 Task: Organize and review contacts in Microsoft Outlook by their categories.
Action: Mouse moved to (20, 109)
Screenshot: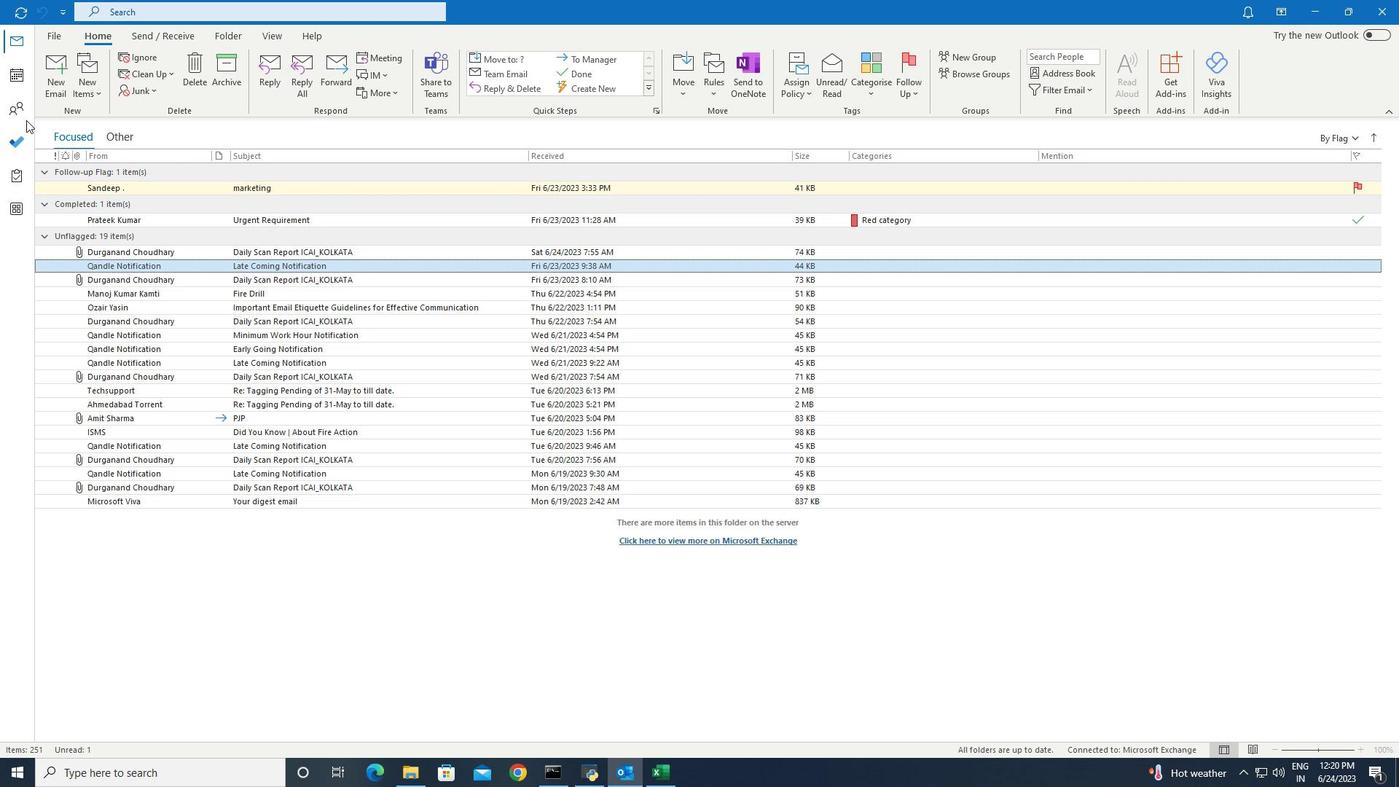 
Action: Mouse pressed left at (20, 109)
Screenshot: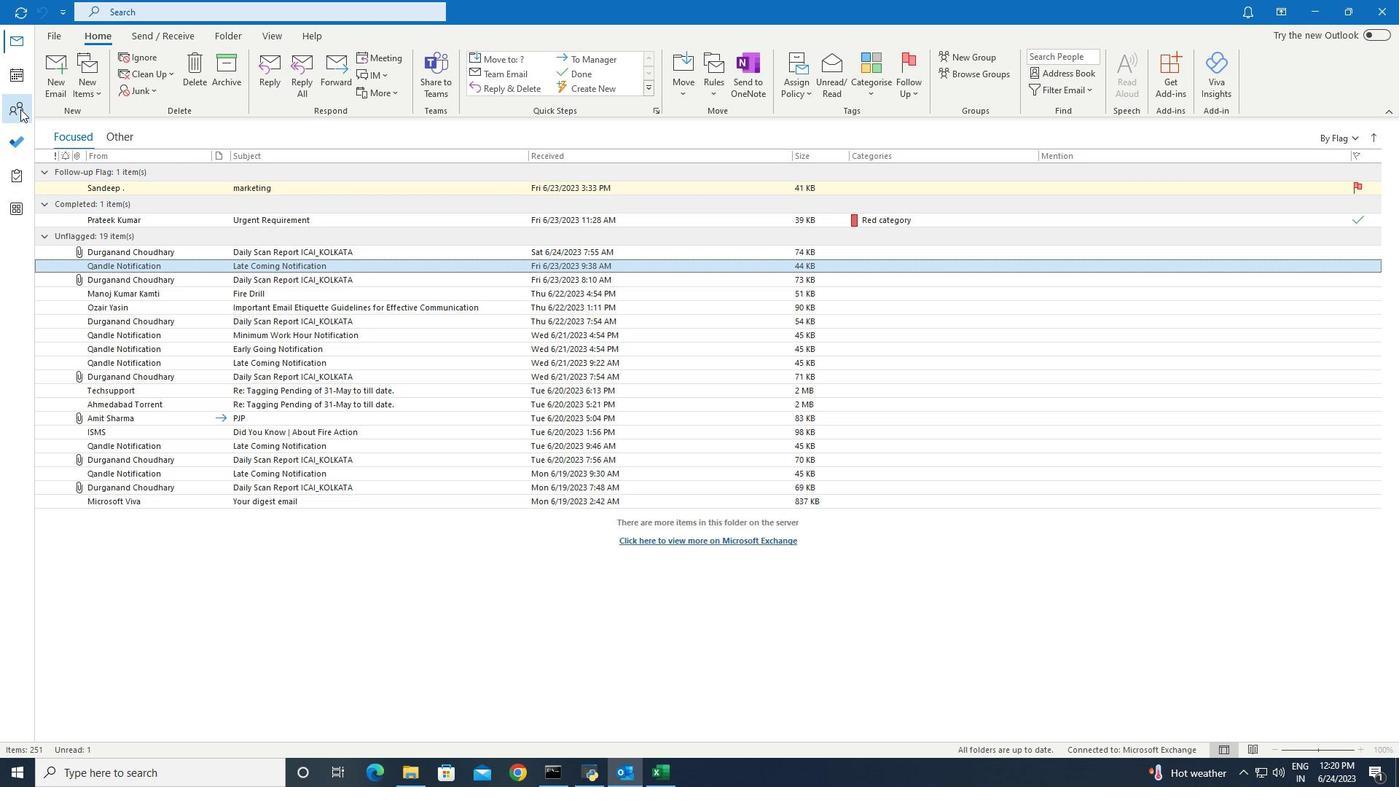 
Action: Mouse moved to (276, 35)
Screenshot: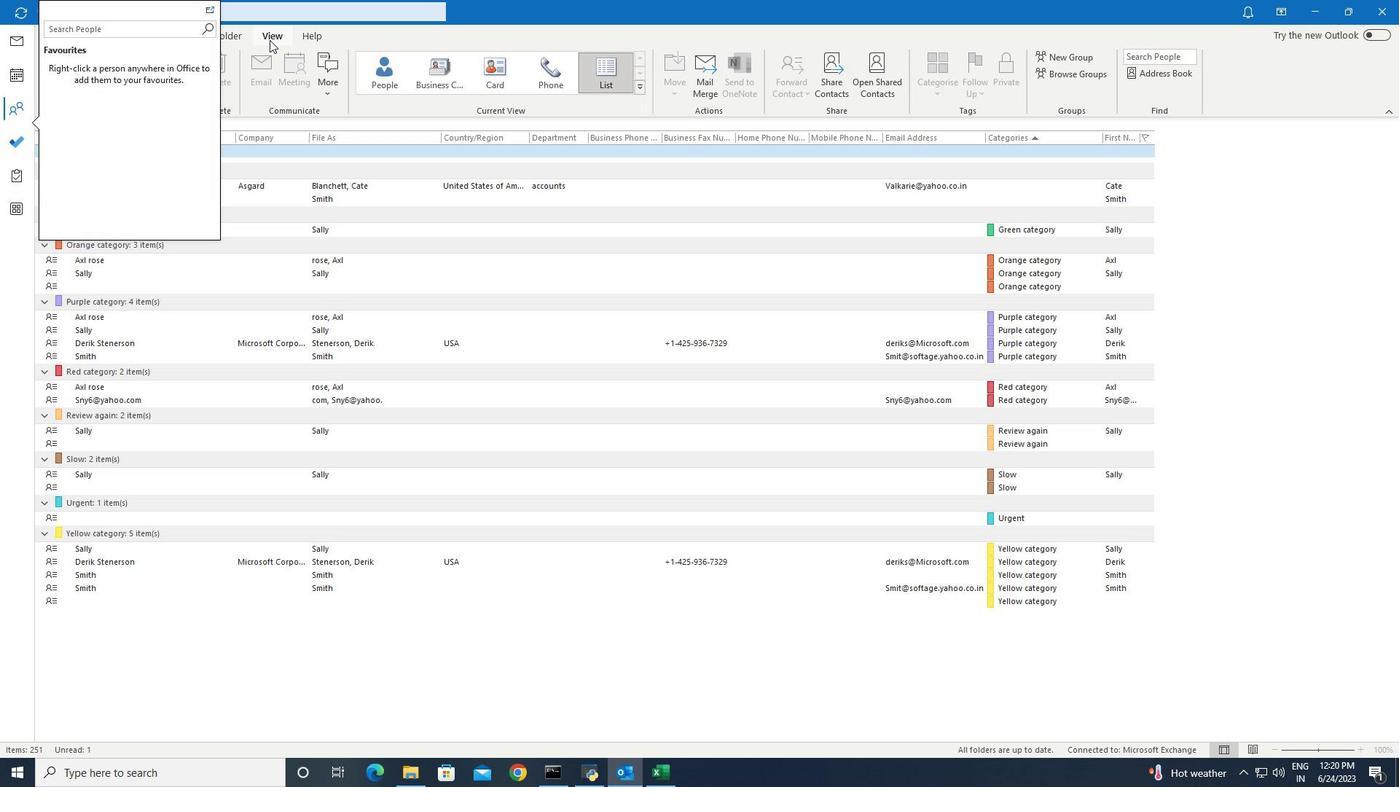 
Action: Mouse pressed left at (276, 35)
Screenshot: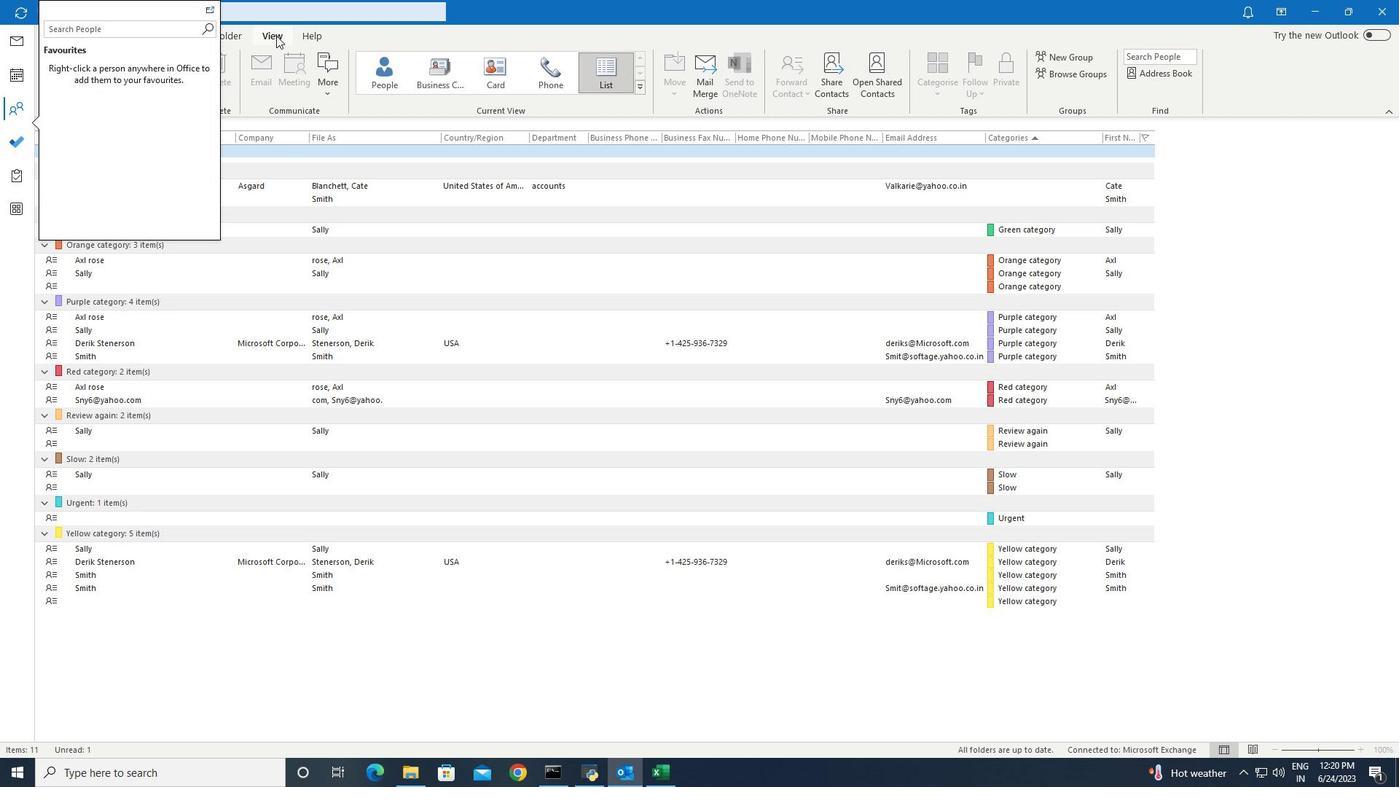 
Action: Mouse moved to (289, 64)
Screenshot: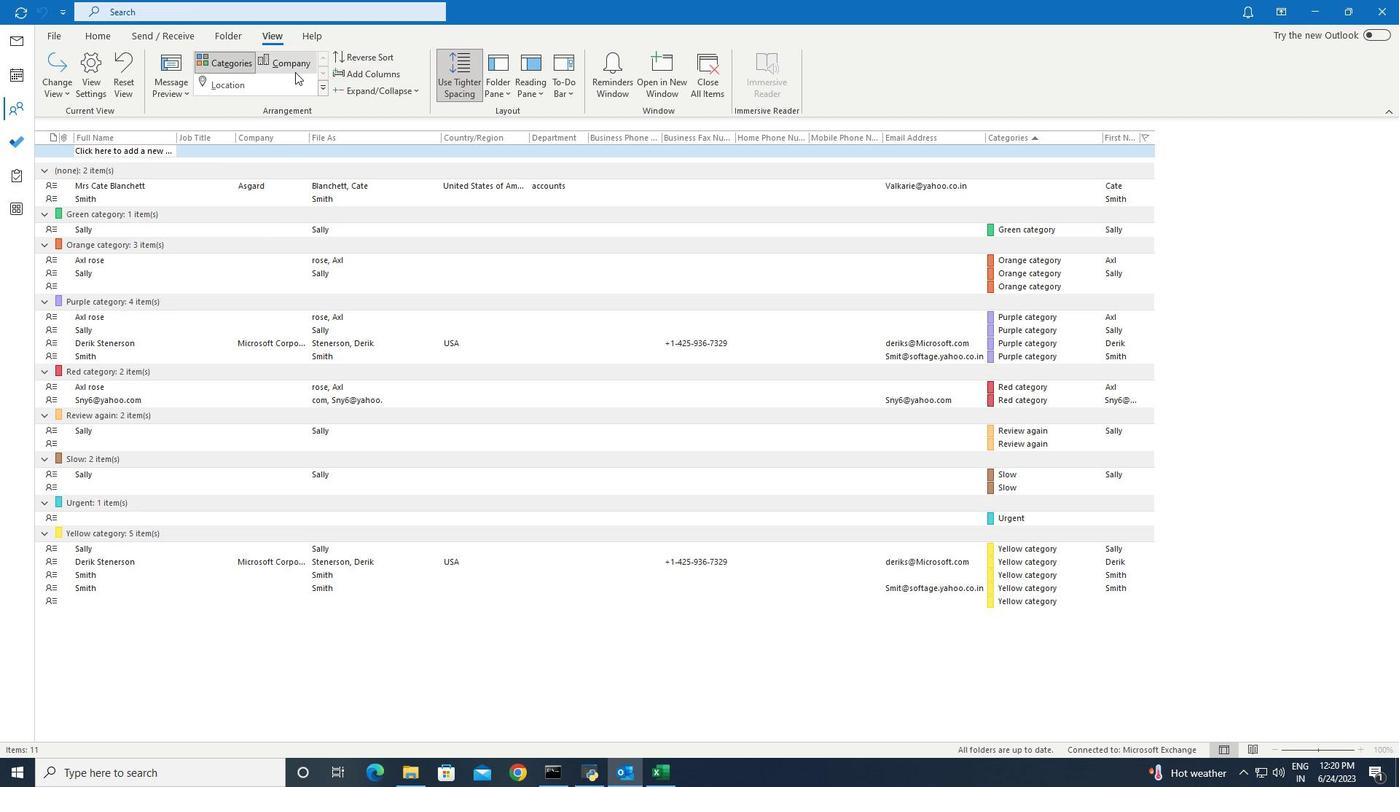 
Action: Mouse pressed left at (289, 64)
Screenshot: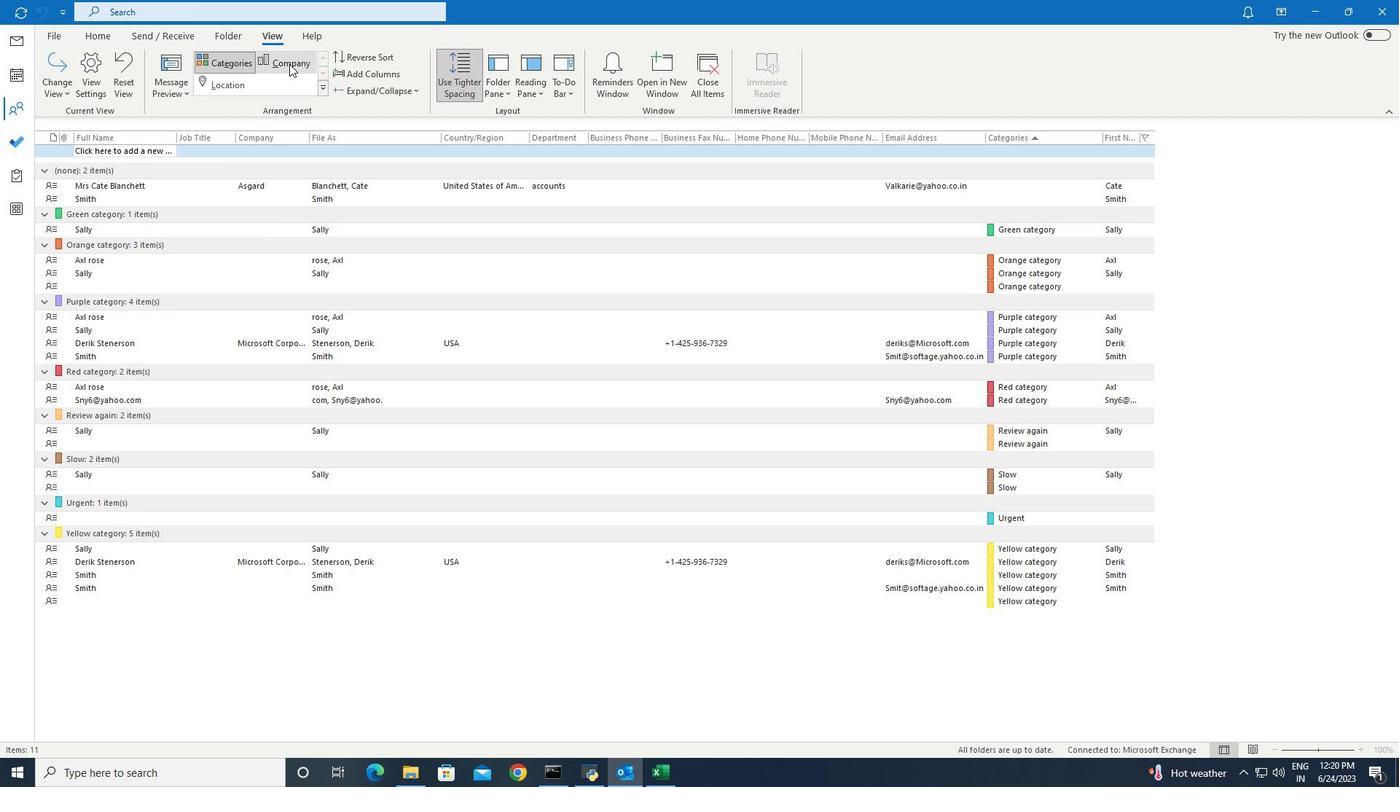 
Action: Mouse moved to (290, 69)
Screenshot: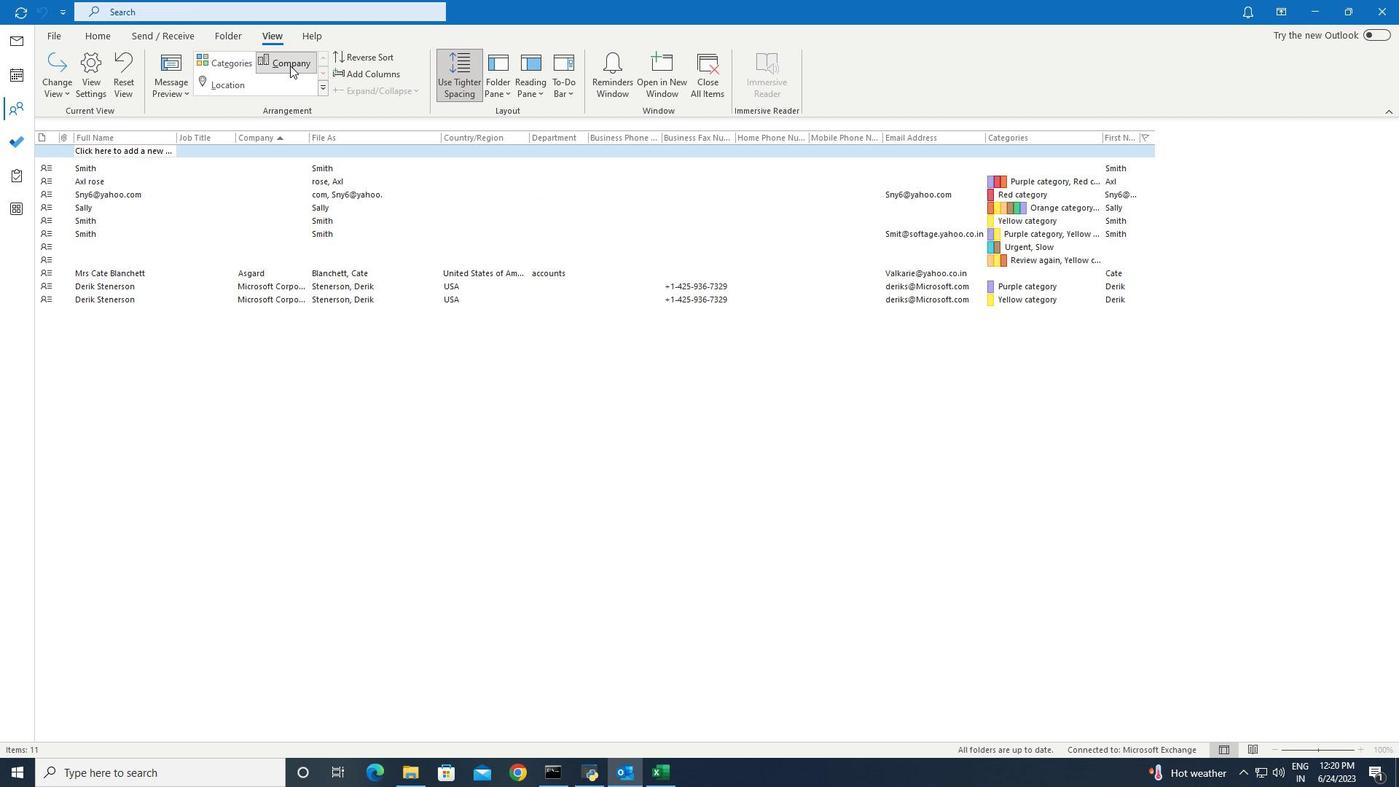 
